 Task: Change the audio resampler to Secret Rabbit Code (libsamplerate) resampler.
Action: Mouse moved to (112, 14)
Screenshot: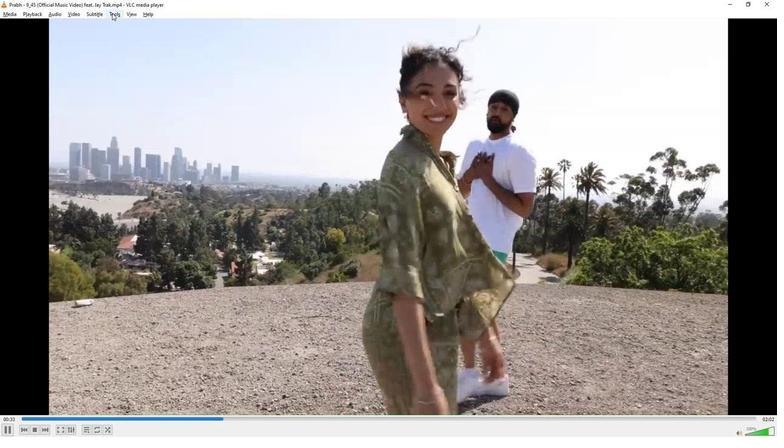 
Action: Mouse pressed left at (112, 14)
Screenshot: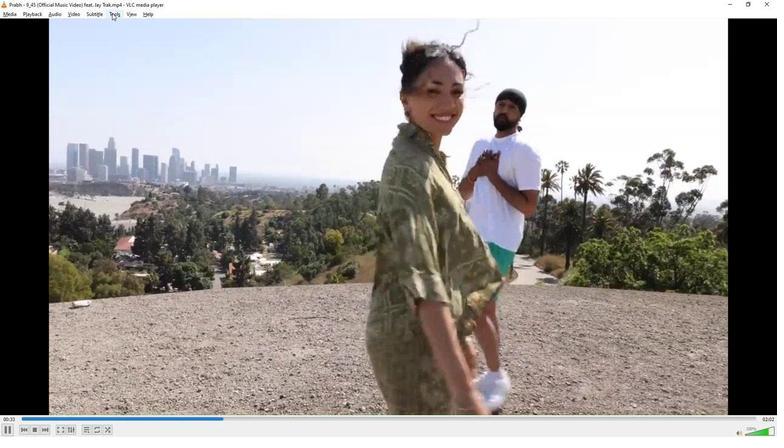 
Action: Mouse moved to (133, 114)
Screenshot: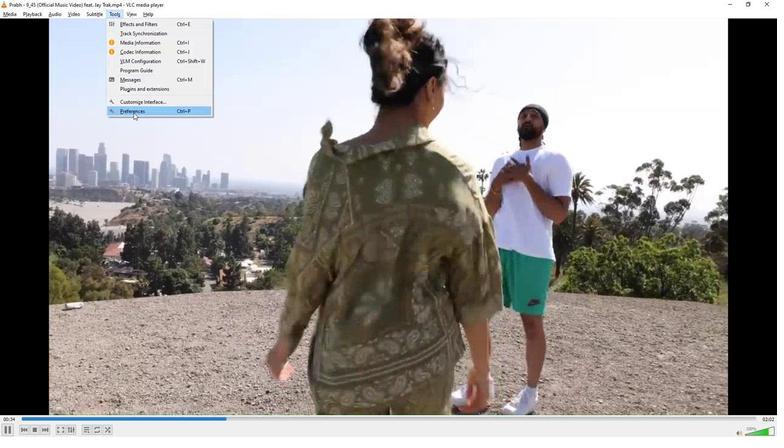 
Action: Mouse pressed left at (133, 114)
Screenshot: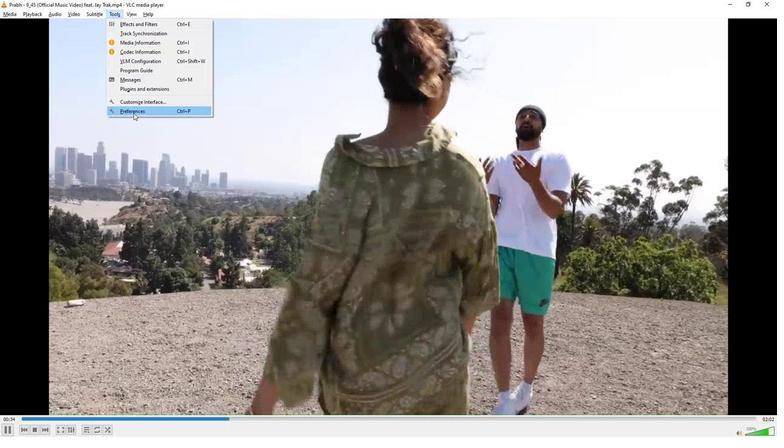 
Action: Mouse moved to (229, 328)
Screenshot: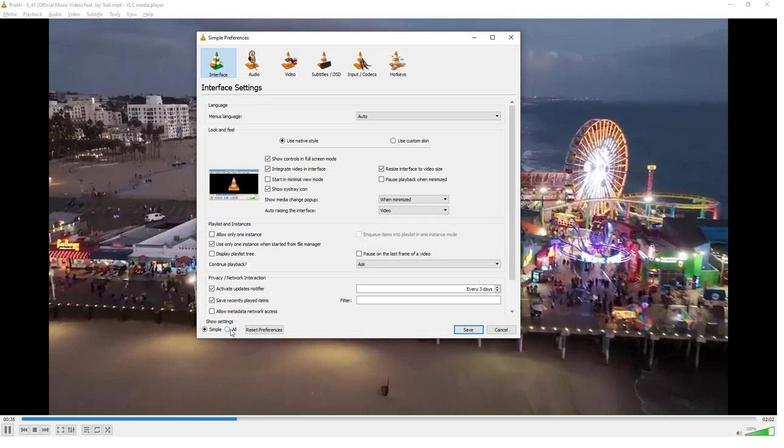 
Action: Mouse pressed left at (229, 328)
Screenshot: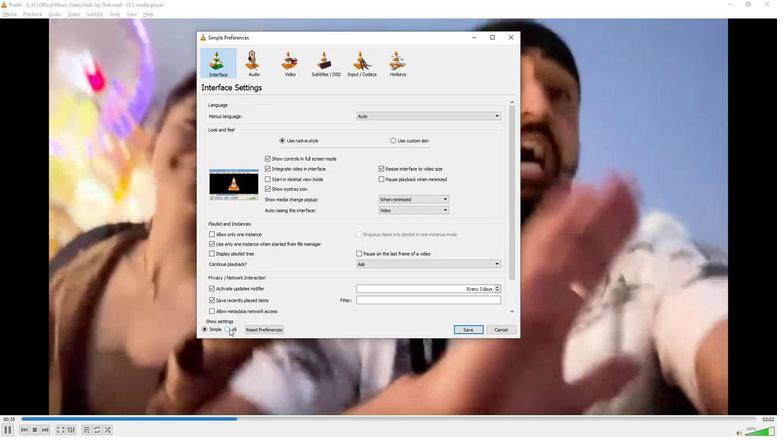 
Action: Mouse moved to (247, 133)
Screenshot: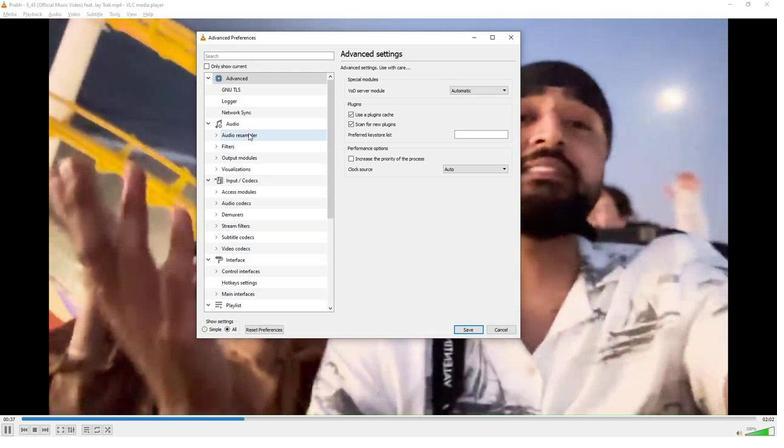 
Action: Mouse pressed left at (247, 133)
Screenshot: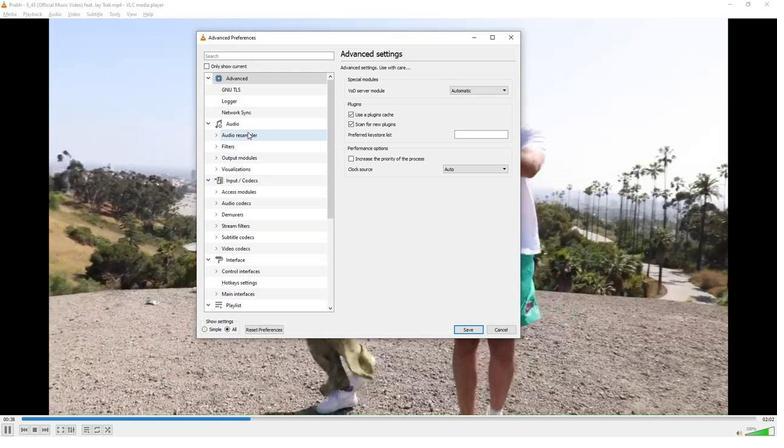 
Action: Mouse moved to (491, 82)
Screenshot: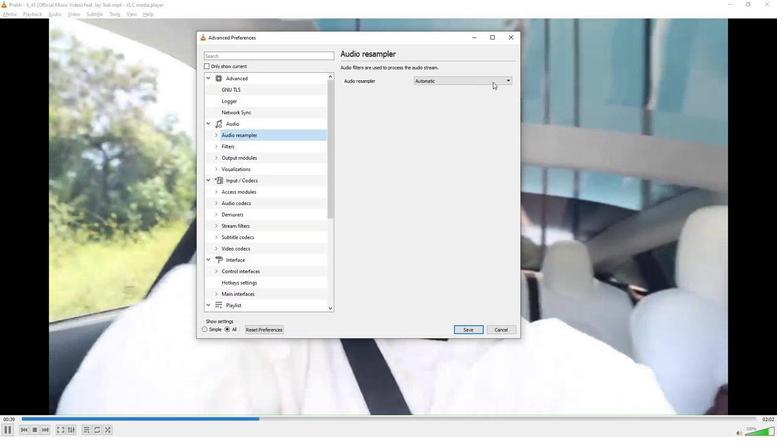 
Action: Mouse pressed left at (491, 82)
Screenshot: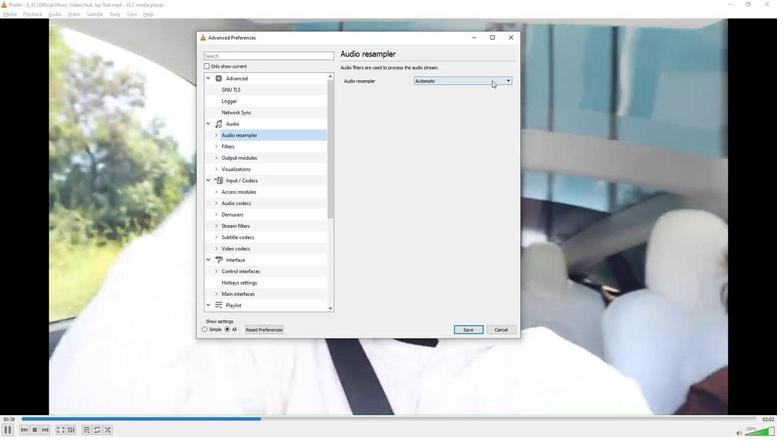 
Action: Mouse moved to (458, 91)
Screenshot: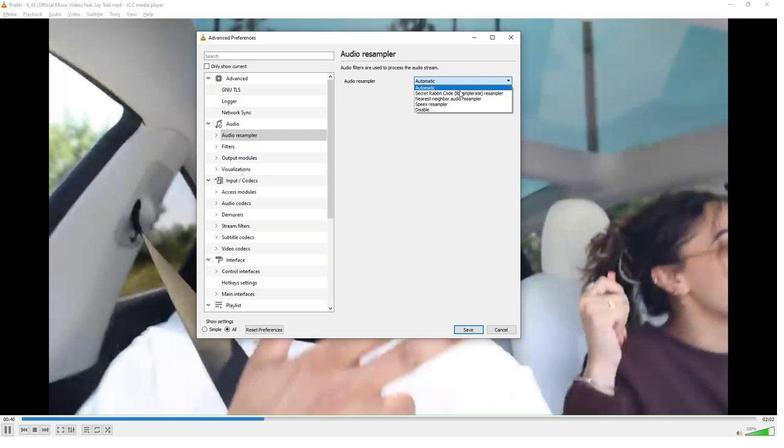 
Action: Mouse pressed left at (458, 91)
Screenshot: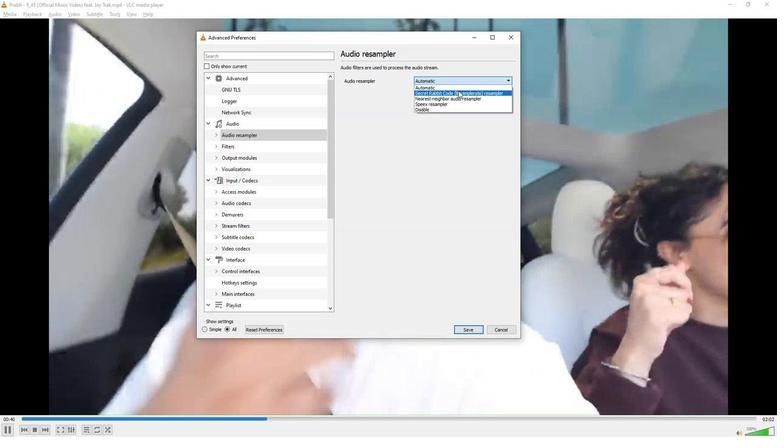 
Action: Mouse moved to (415, 220)
Screenshot: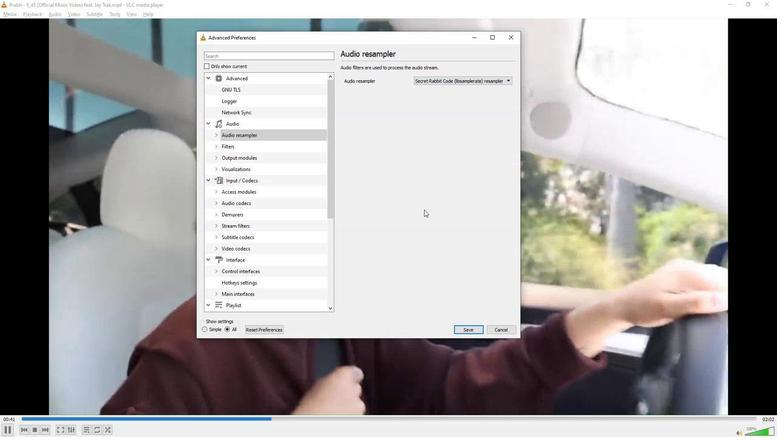 
